 Task: Click the find  button and  set the "new search" while Find Invoice.
Action: Mouse moved to (193, 20)
Screenshot: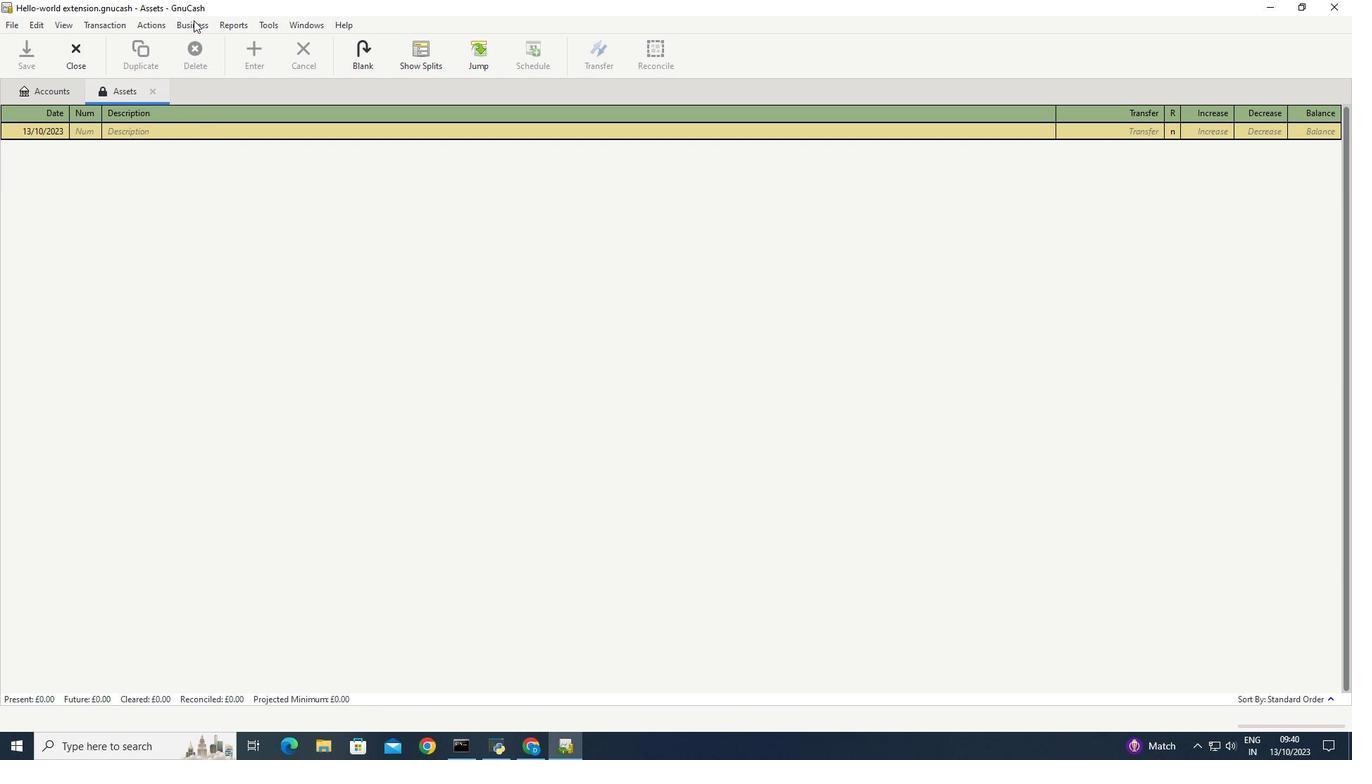 
Action: Mouse pressed left at (193, 20)
Screenshot: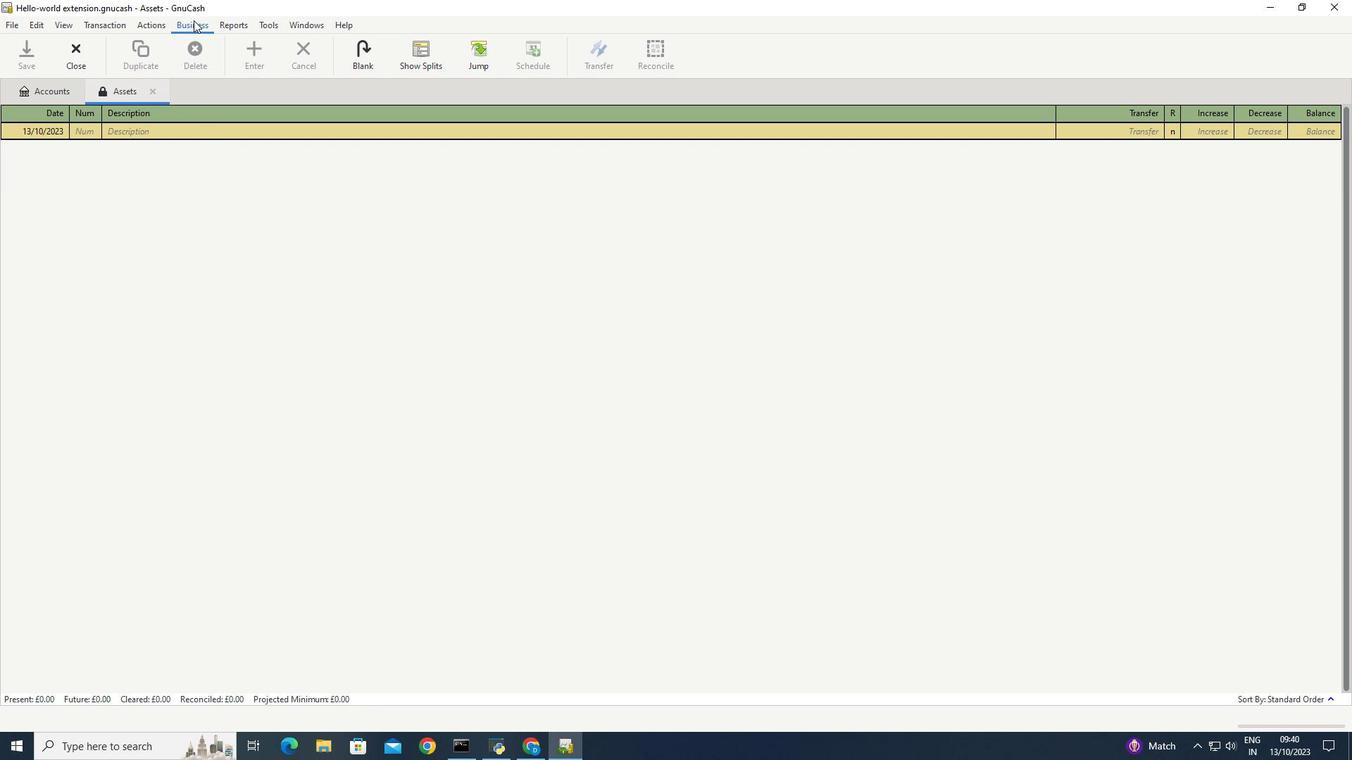 
Action: Mouse moved to (372, 116)
Screenshot: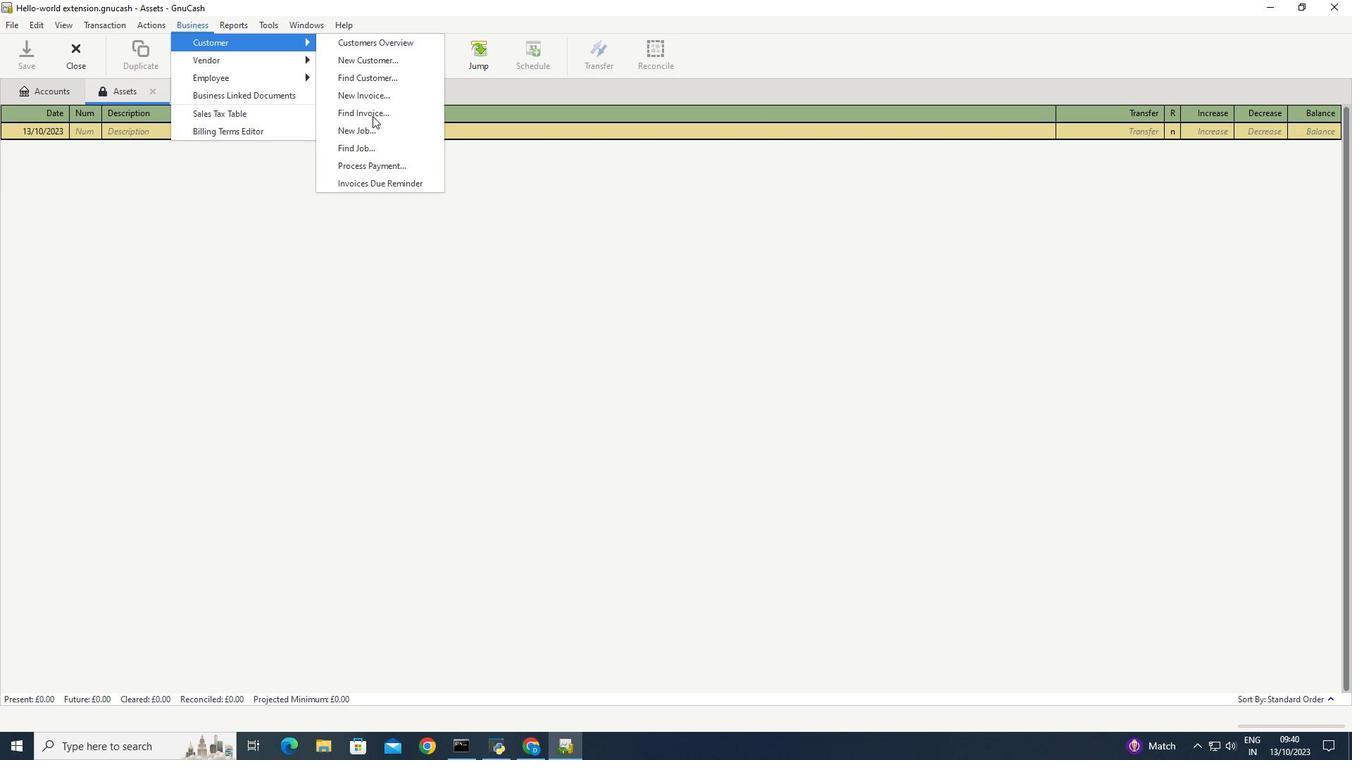 
Action: Mouse pressed left at (372, 116)
Screenshot: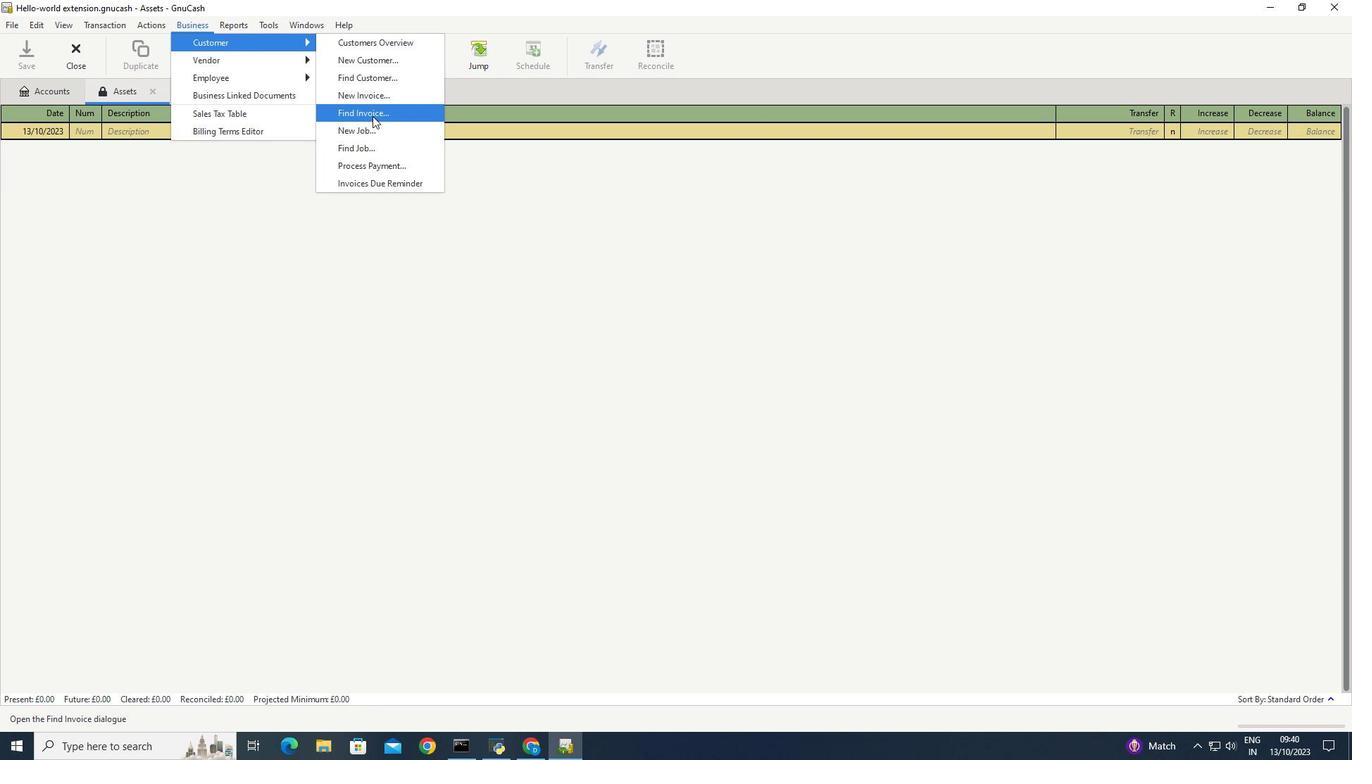 
Action: Mouse moved to (725, 339)
Screenshot: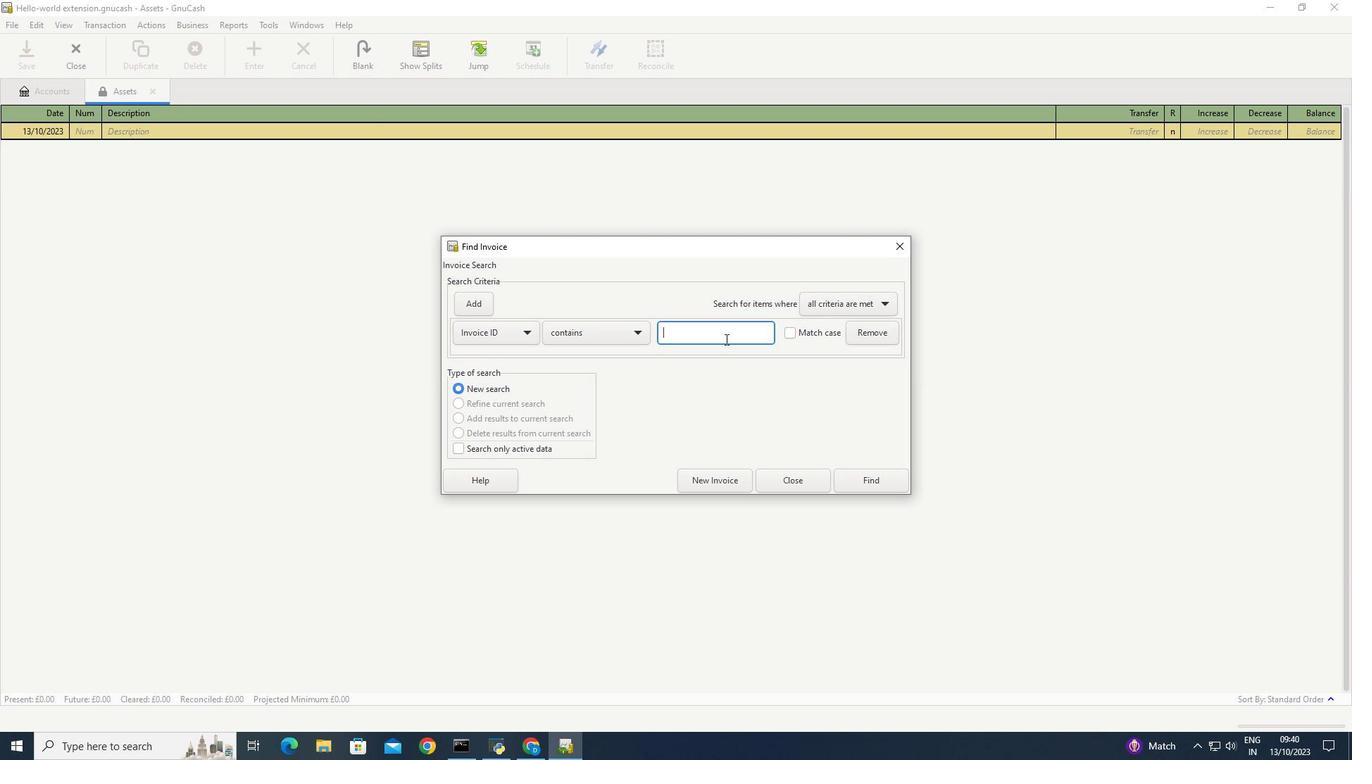 
Action: Mouse pressed left at (725, 339)
Screenshot: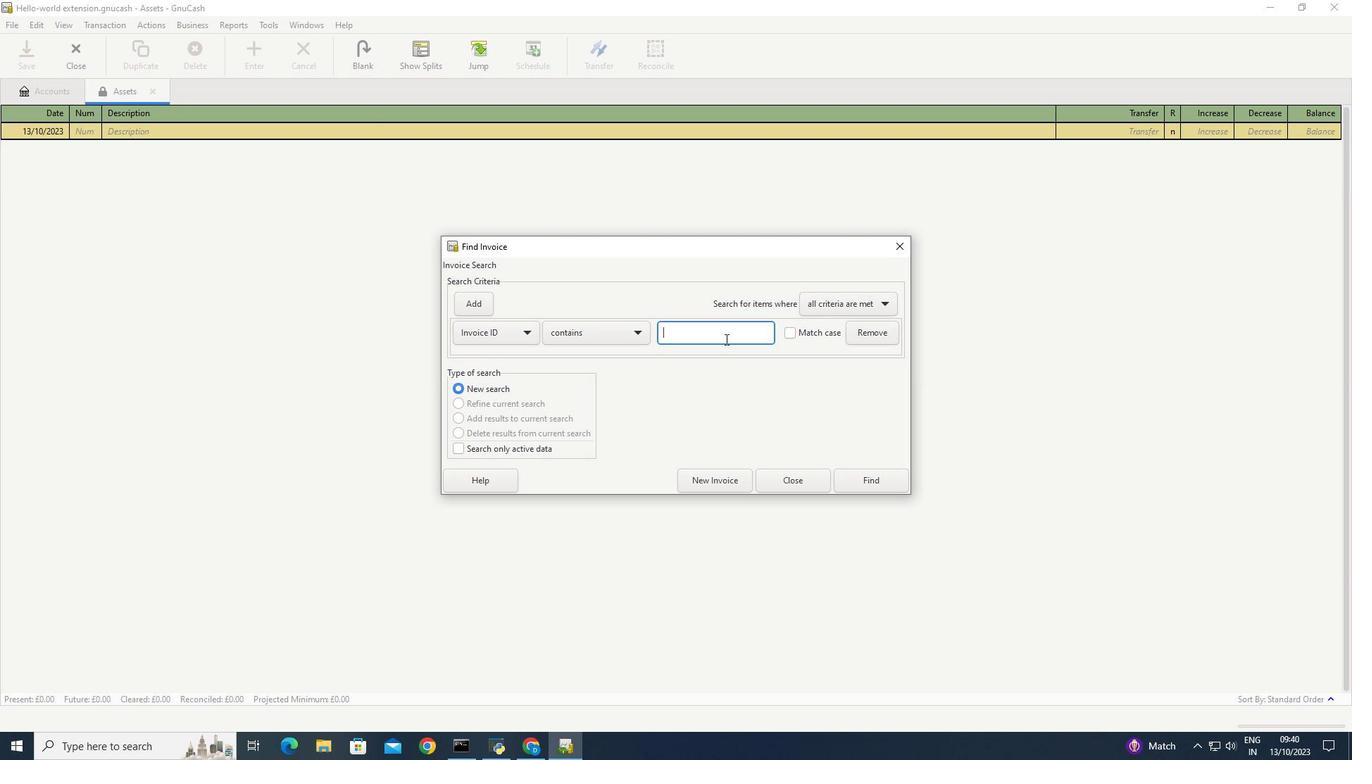 
Action: Mouse moved to (725, 339)
Screenshot: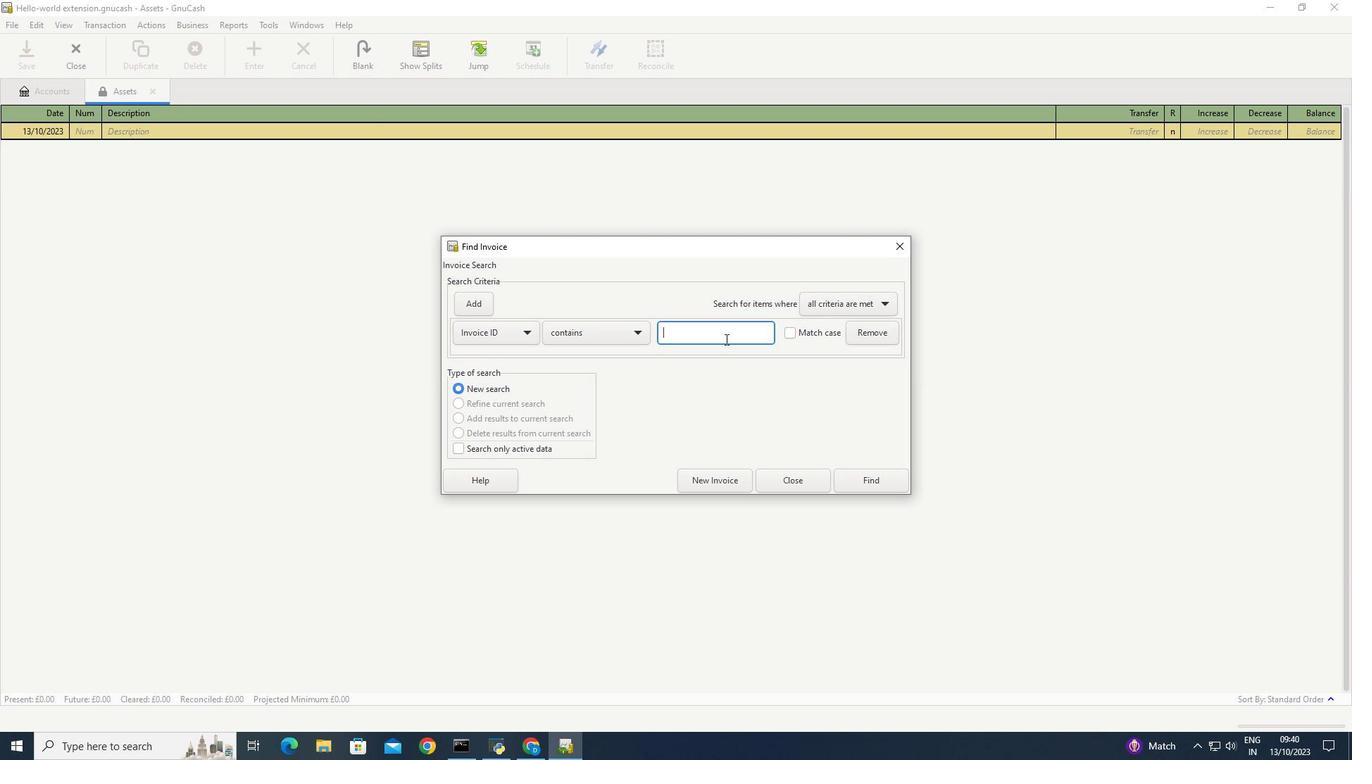 
Action: Key pressed <Key.caps_lock>S<Key.caps_lock>oftage
Screenshot: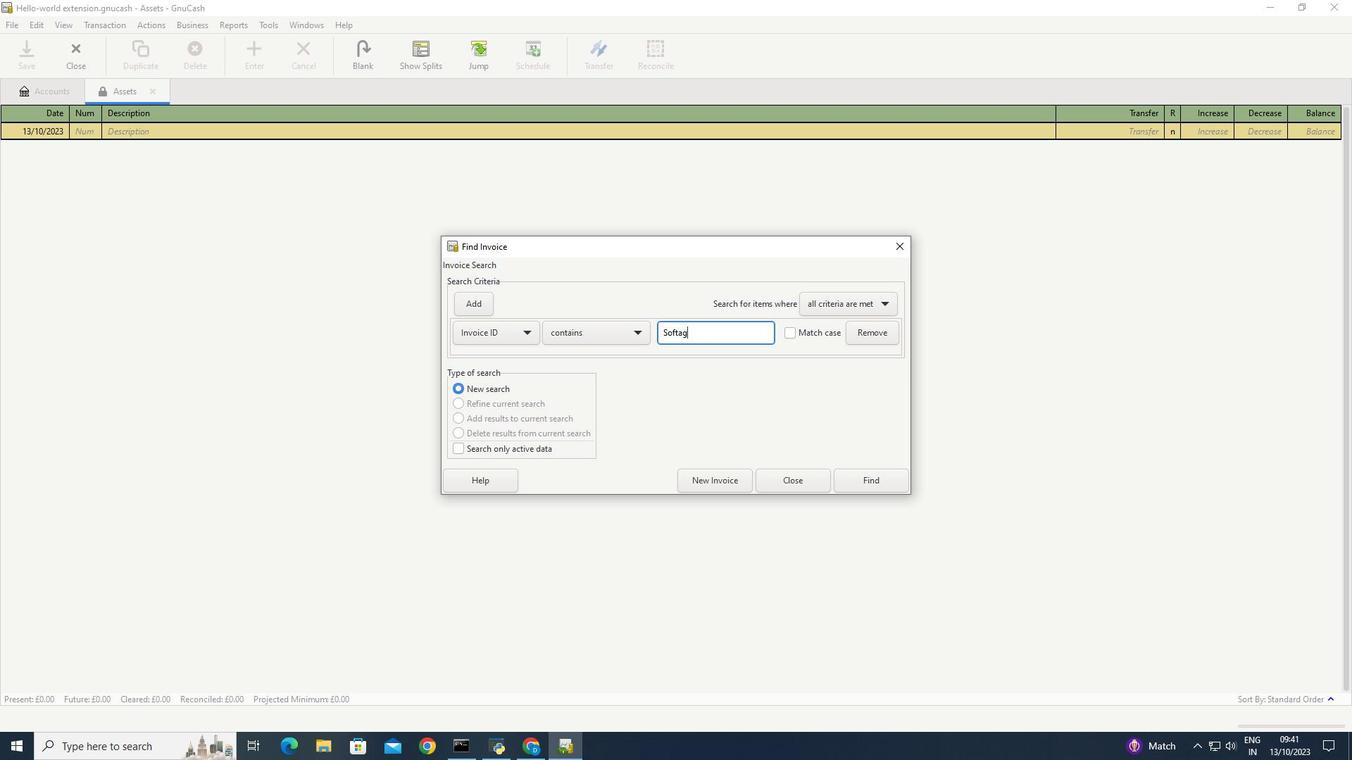 
Action: Mouse moved to (857, 476)
Screenshot: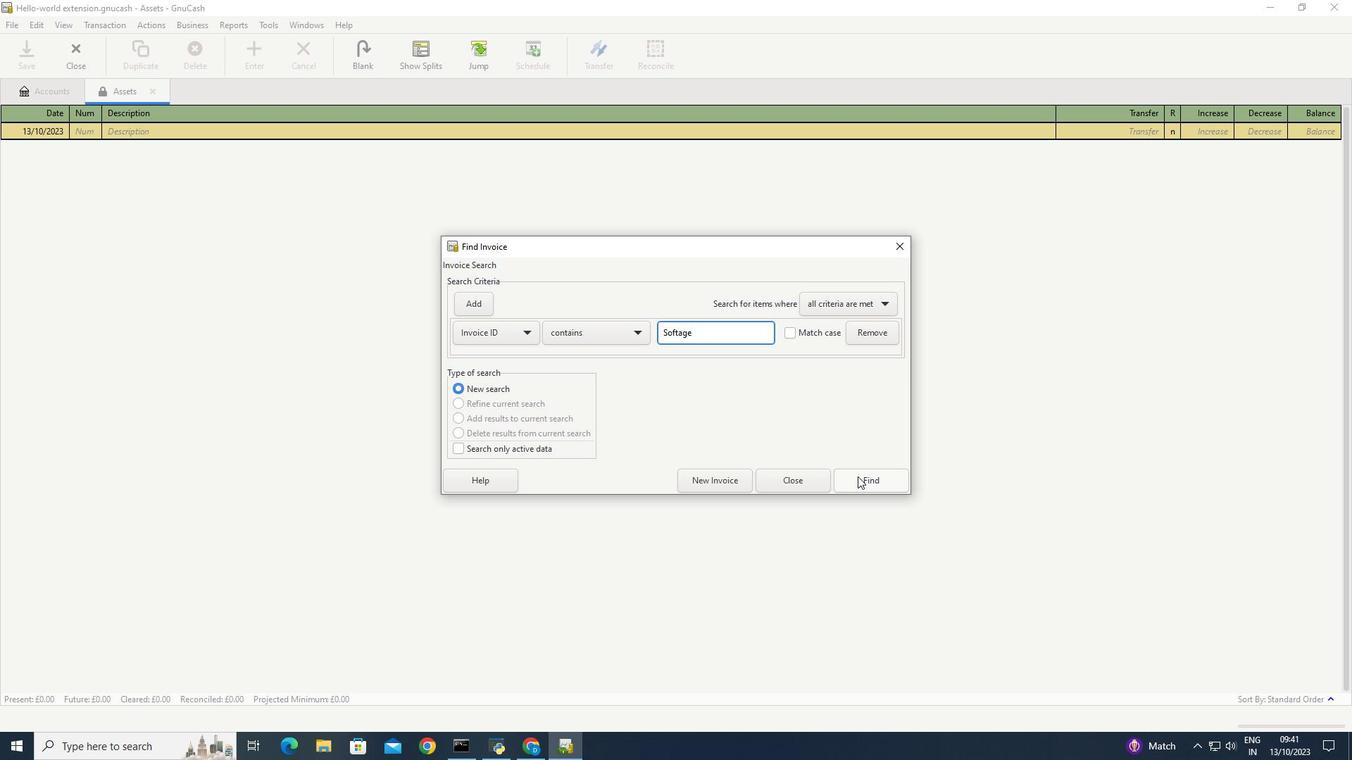 
Action: Mouse pressed left at (857, 476)
Screenshot: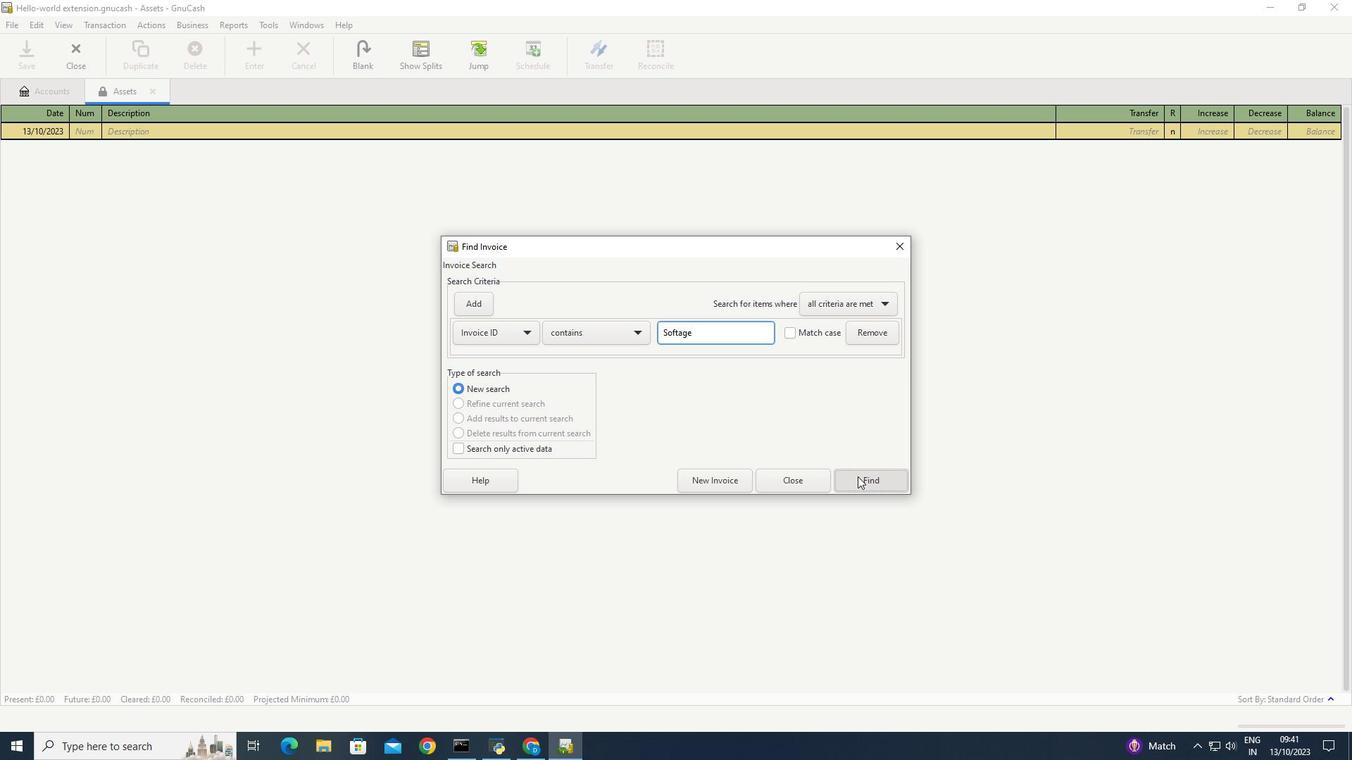 
Action: Mouse moved to (462, 381)
Screenshot: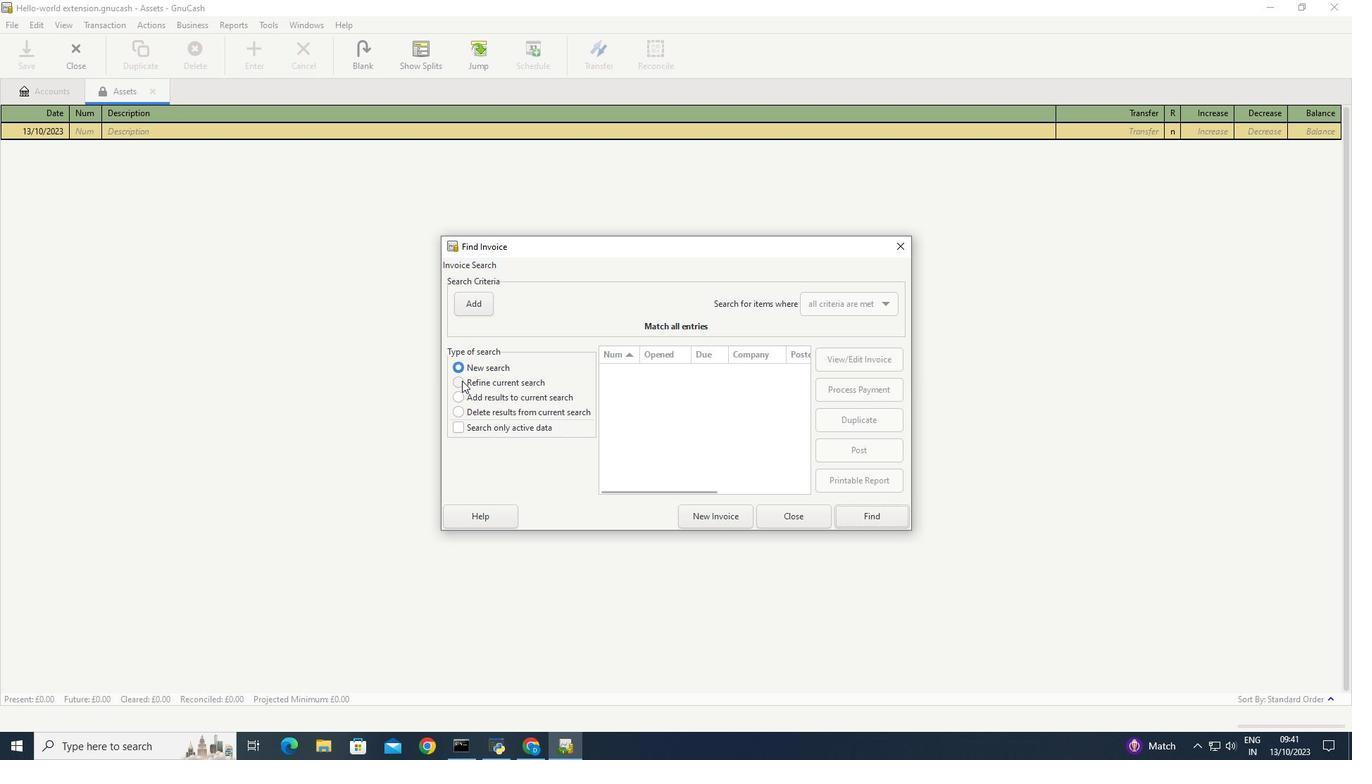 
Action: Mouse pressed left at (462, 381)
Screenshot: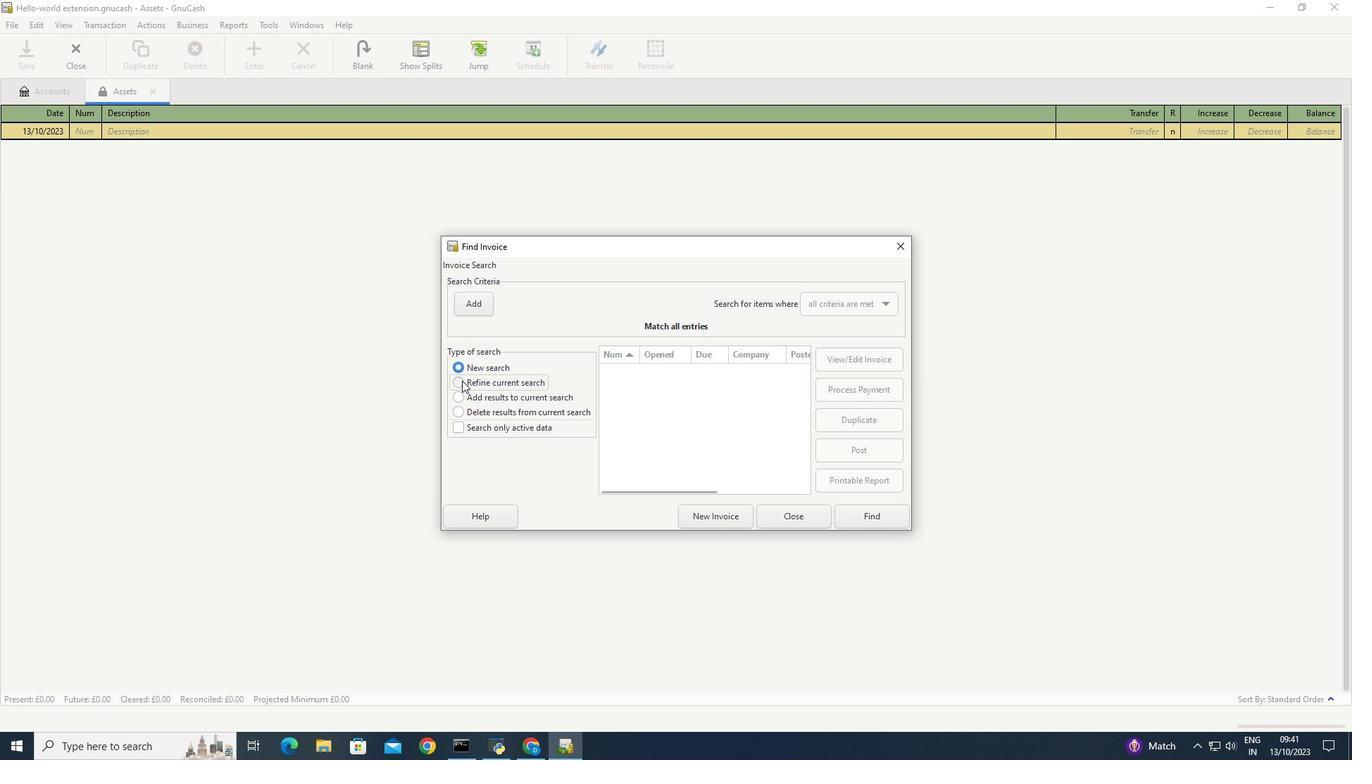 
Action: Mouse moved to (461, 371)
Screenshot: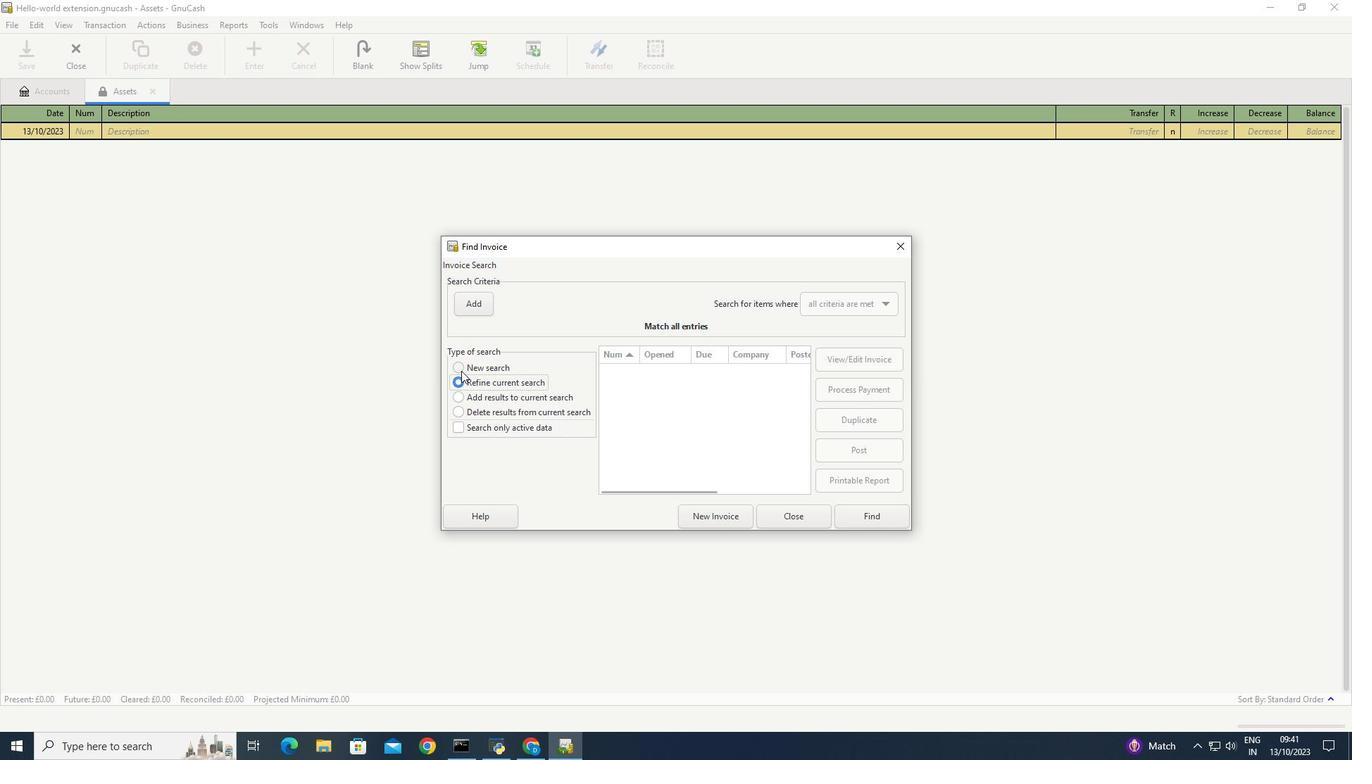 
Action: Mouse pressed left at (461, 371)
Screenshot: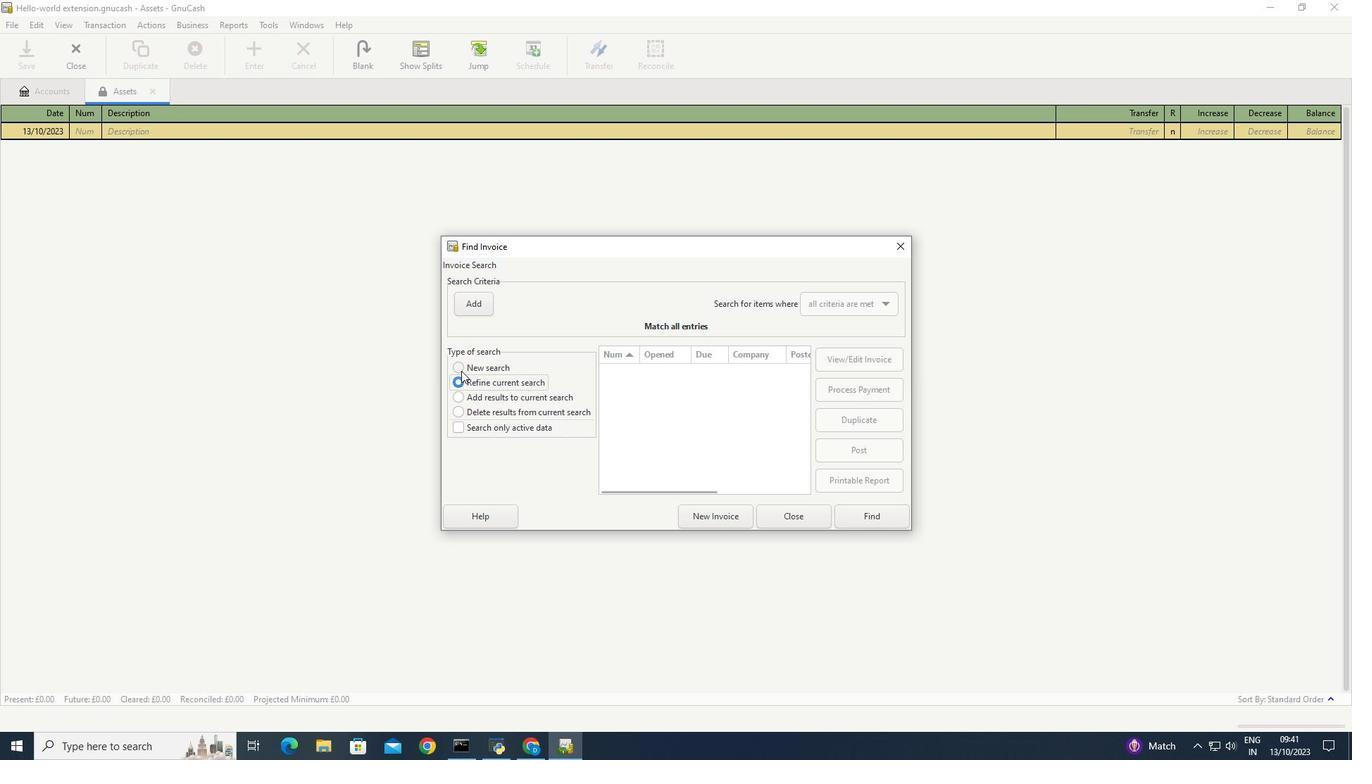 
Action: Mouse pressed left at (461, 371)
Screenshot: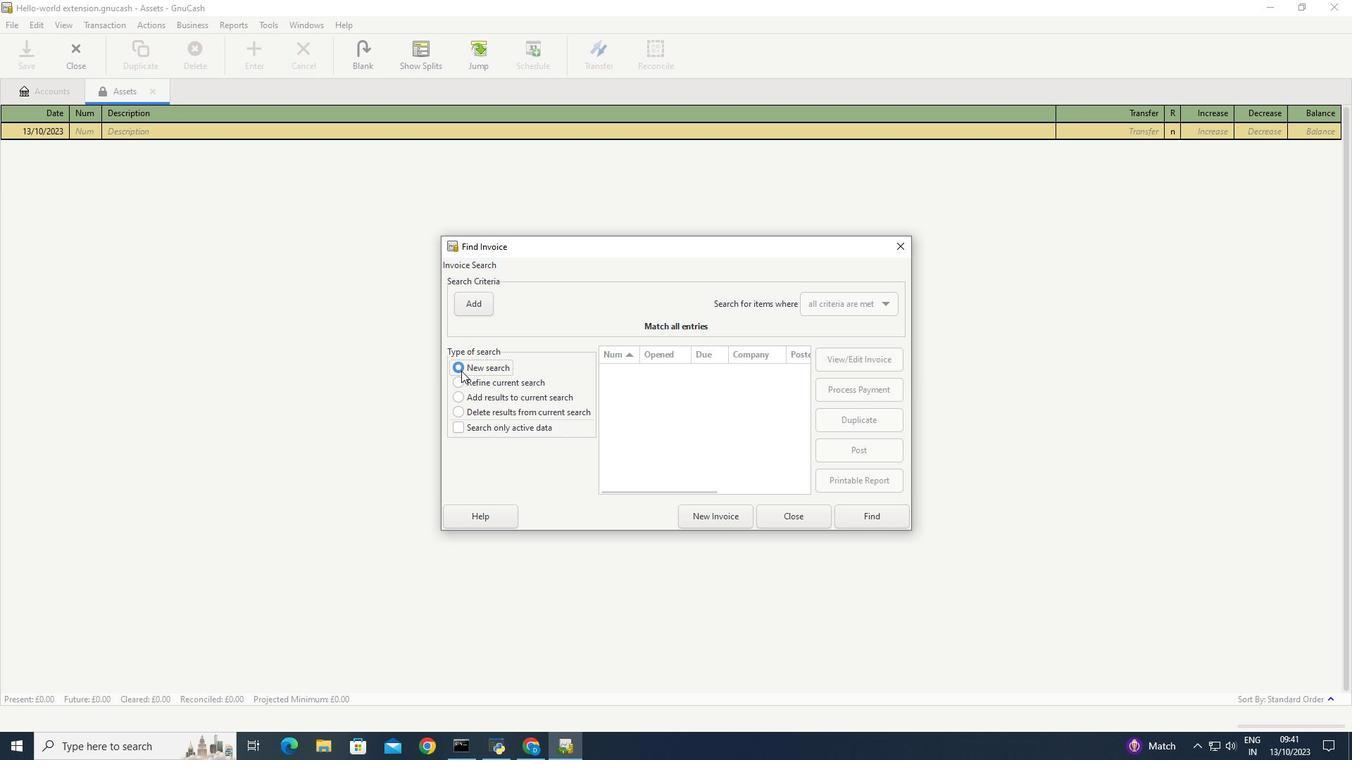 
